Task: In the  document slogan.rtf Use the feature 'and check spelling and grammer' Select the body of letter and change paragraph spacing to  'Double' Select the word Greetings and change font size to  27
Action: Mouse moved to (274, 372)
Screenshot: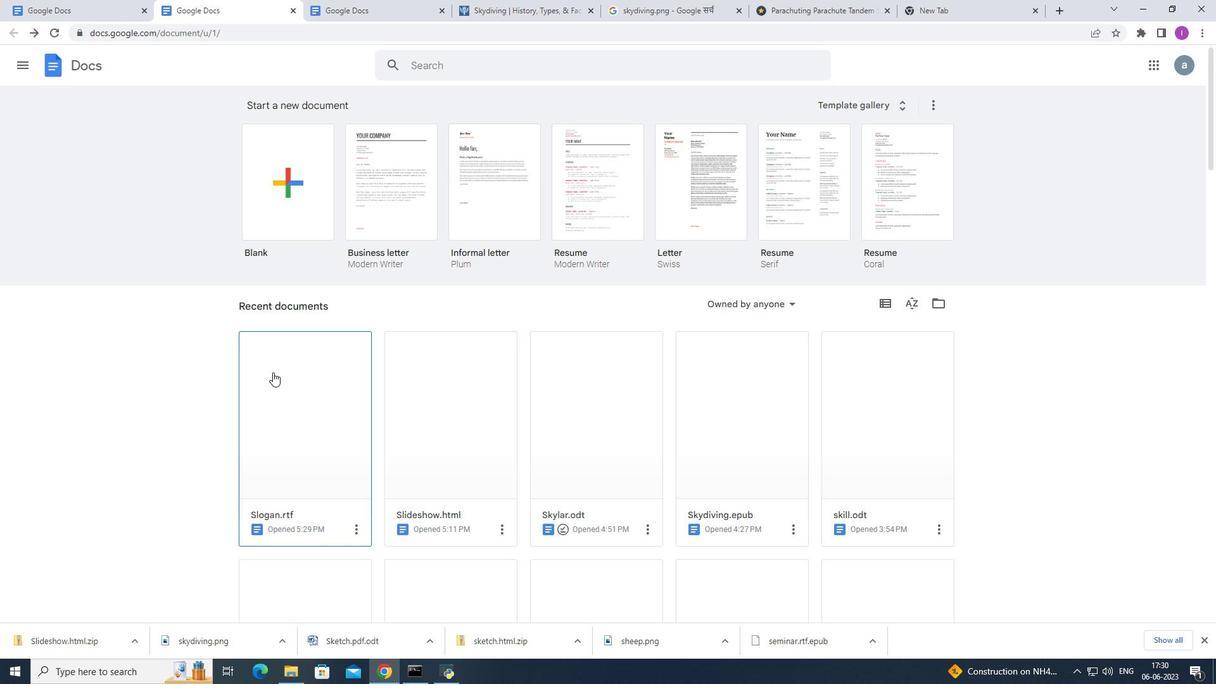 
Action: Mouse pressed left at (274, 372)
Screenshot: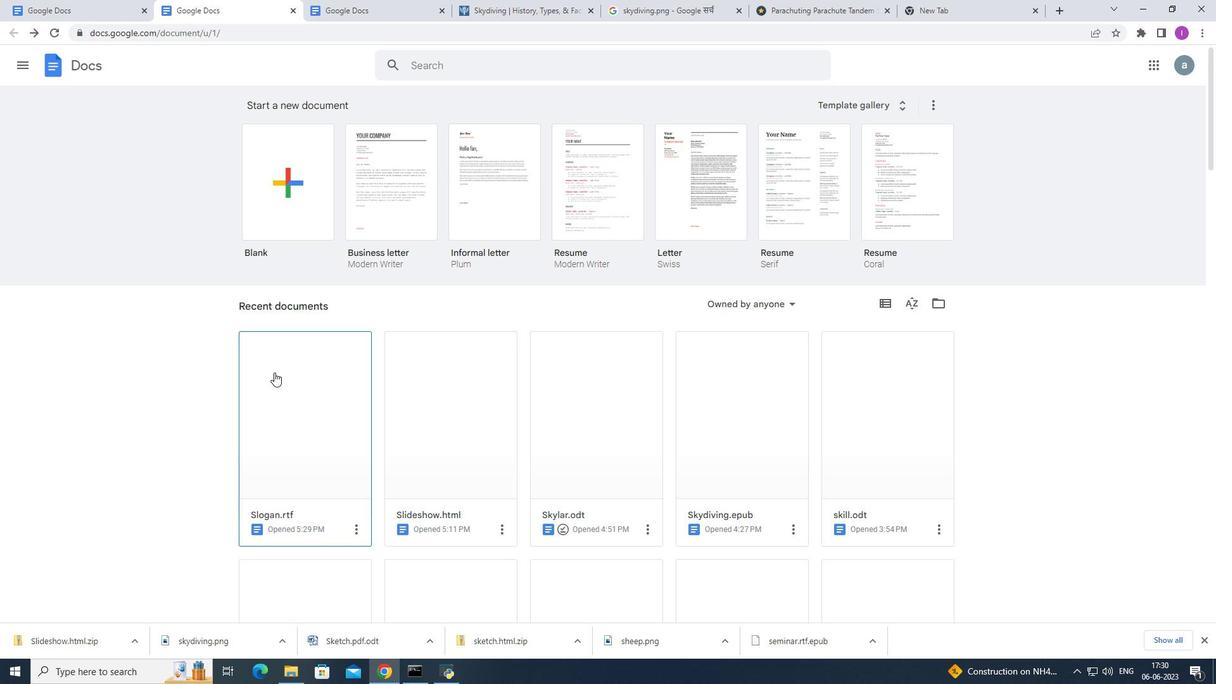 
Action: Mouse moved to (204, 77)
Screenshot: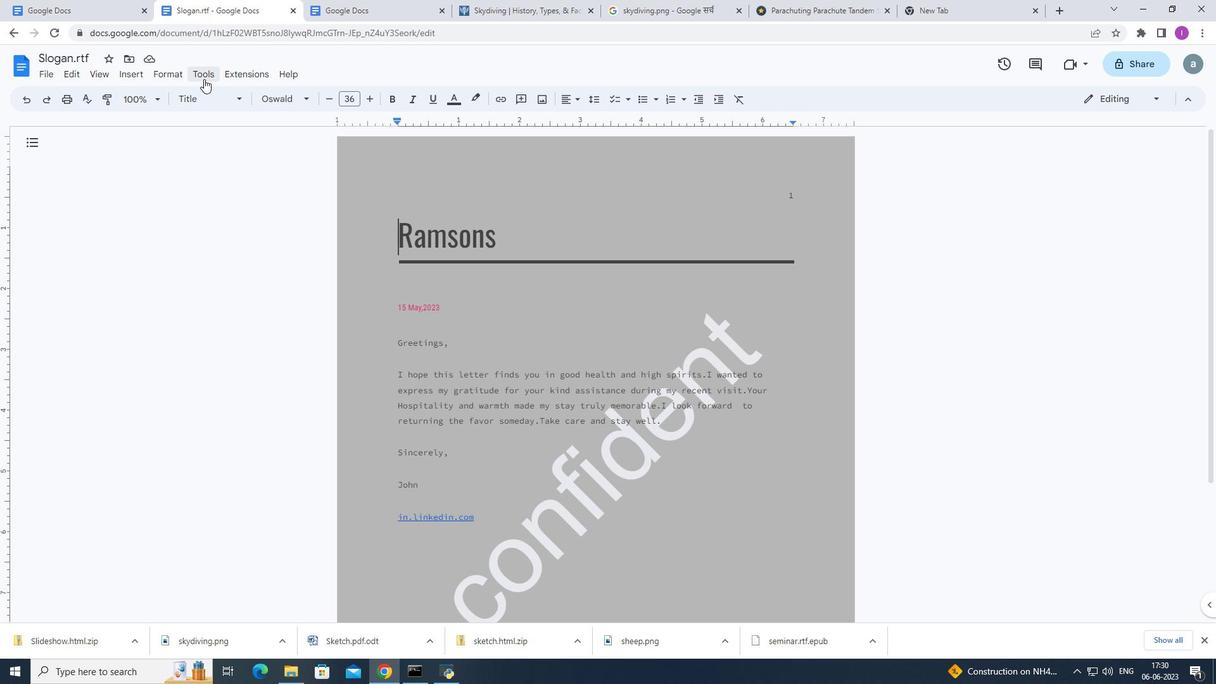 
Action: Mouse pressed left at (204, 77)
Screenshot: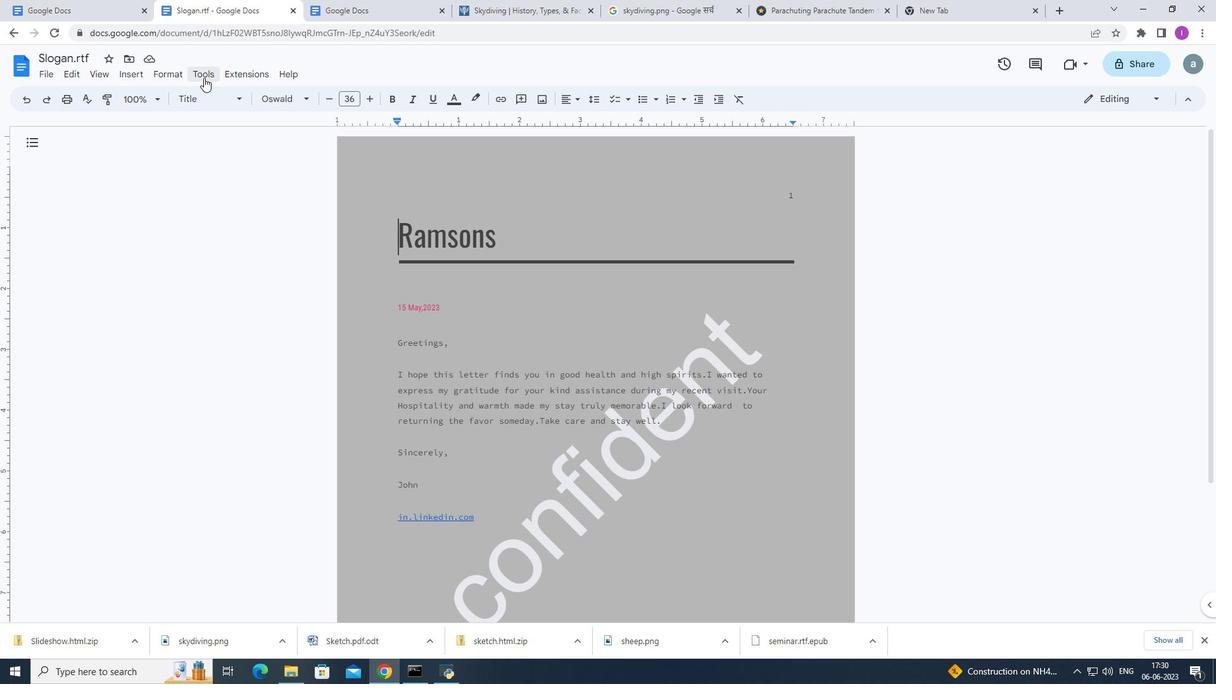 
Action: Mouse moved to (226, 95)
Screenshot: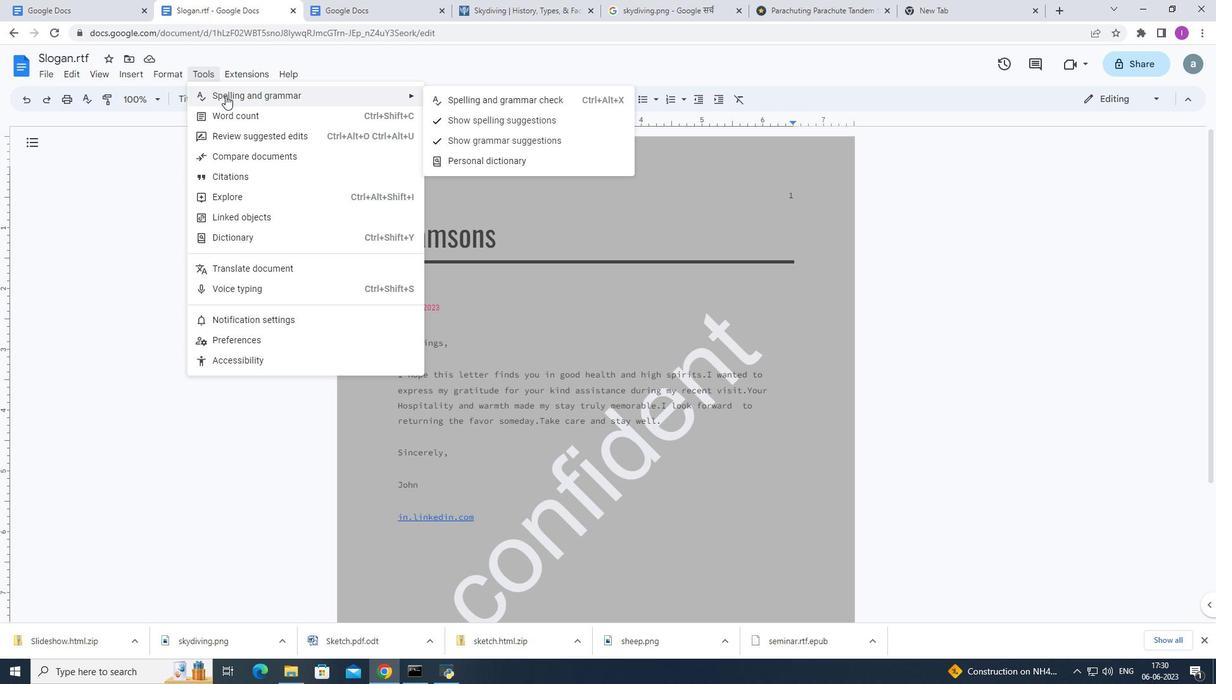 
Action: Mouse pressed left at (226, 95)
Screenshot: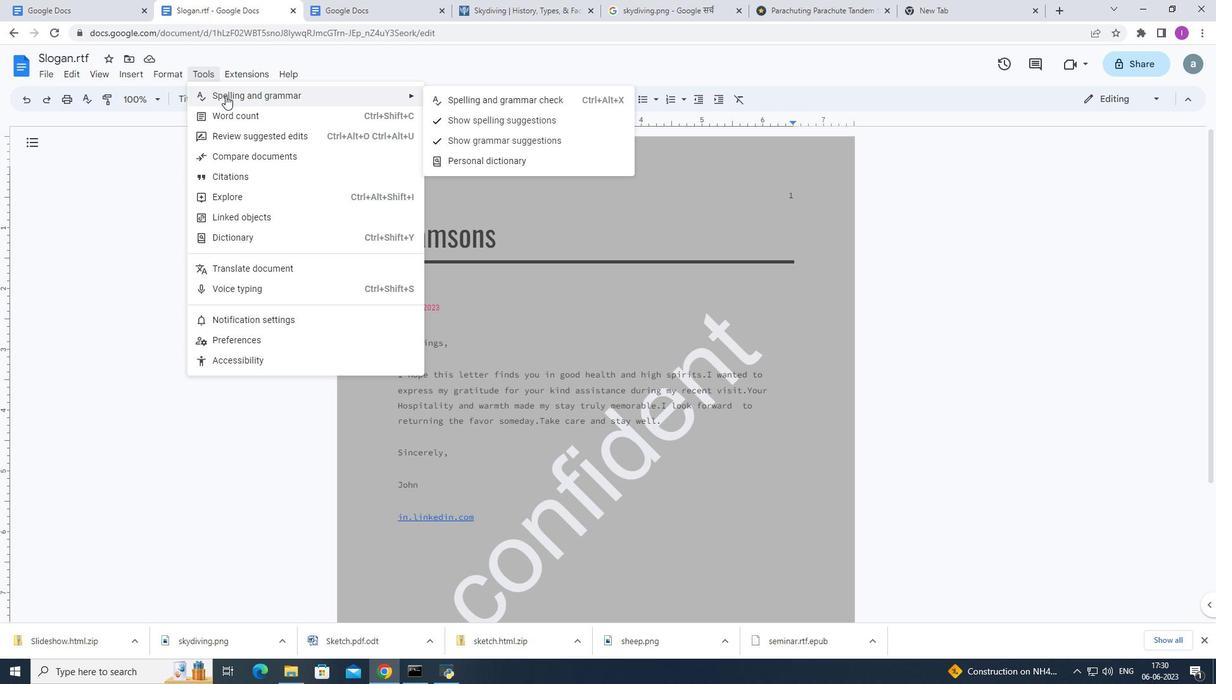 
Action: Mouse moved to (446, 97)
Screenshot: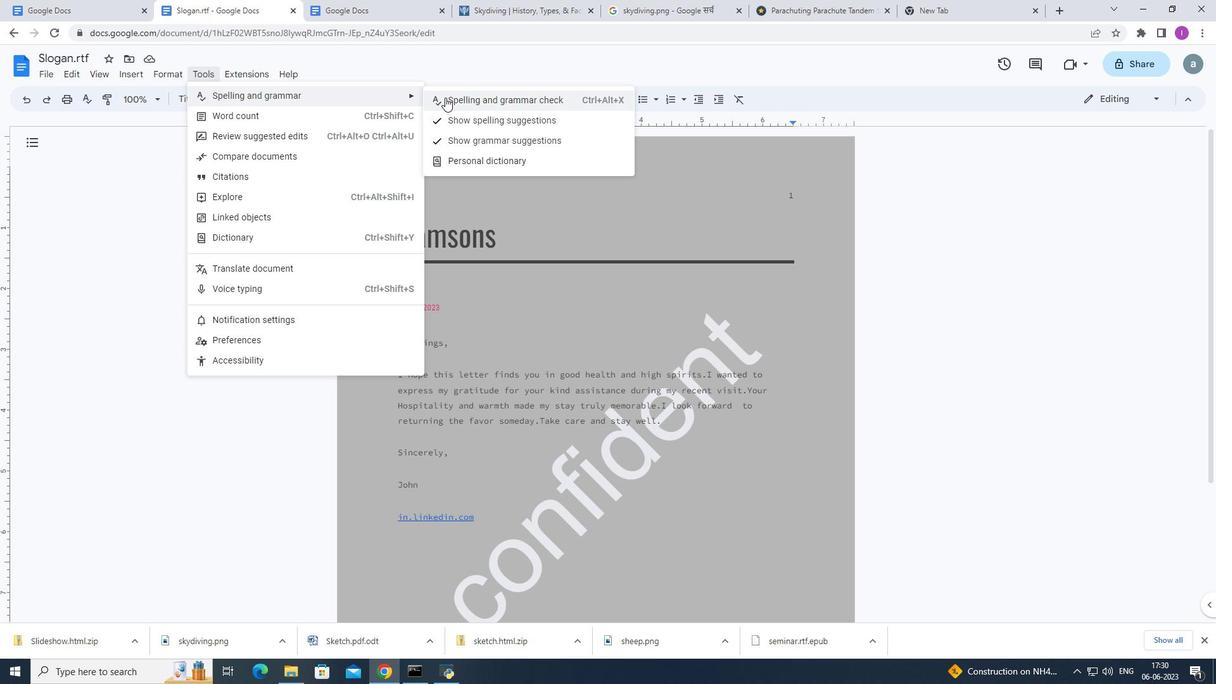 
Action: Mouse pressed left at (446, 97)
Screenshot: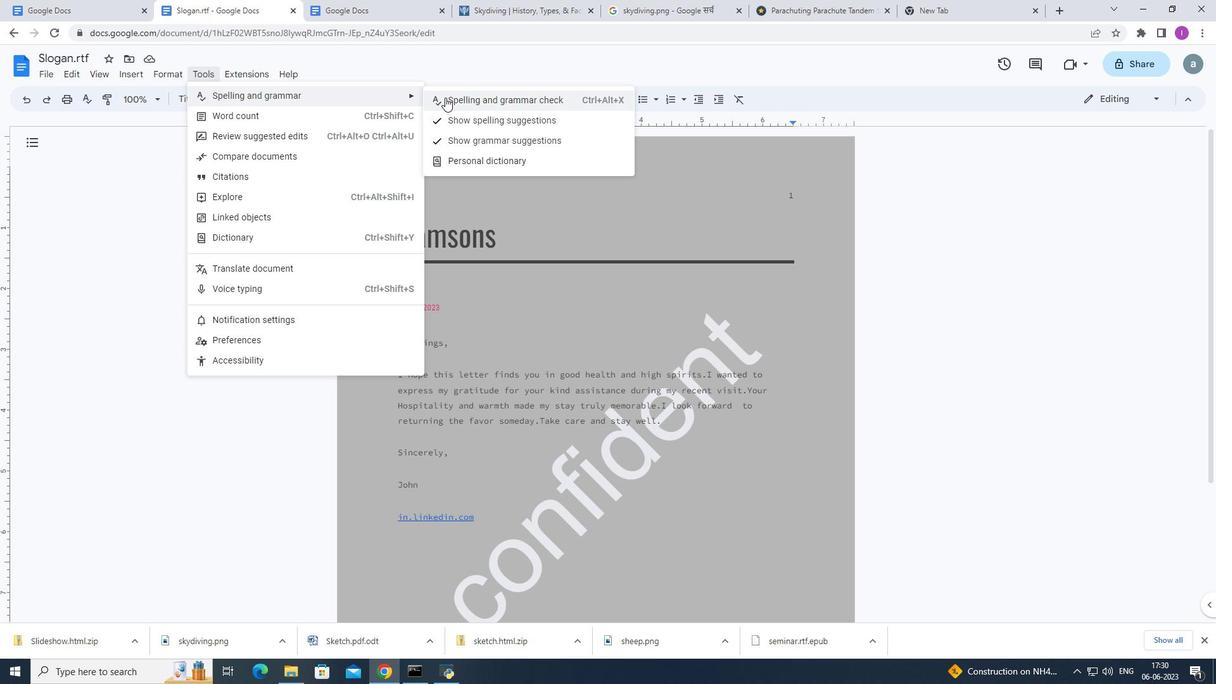 
Action: Mouse moved to (391, 367)
Screenshot: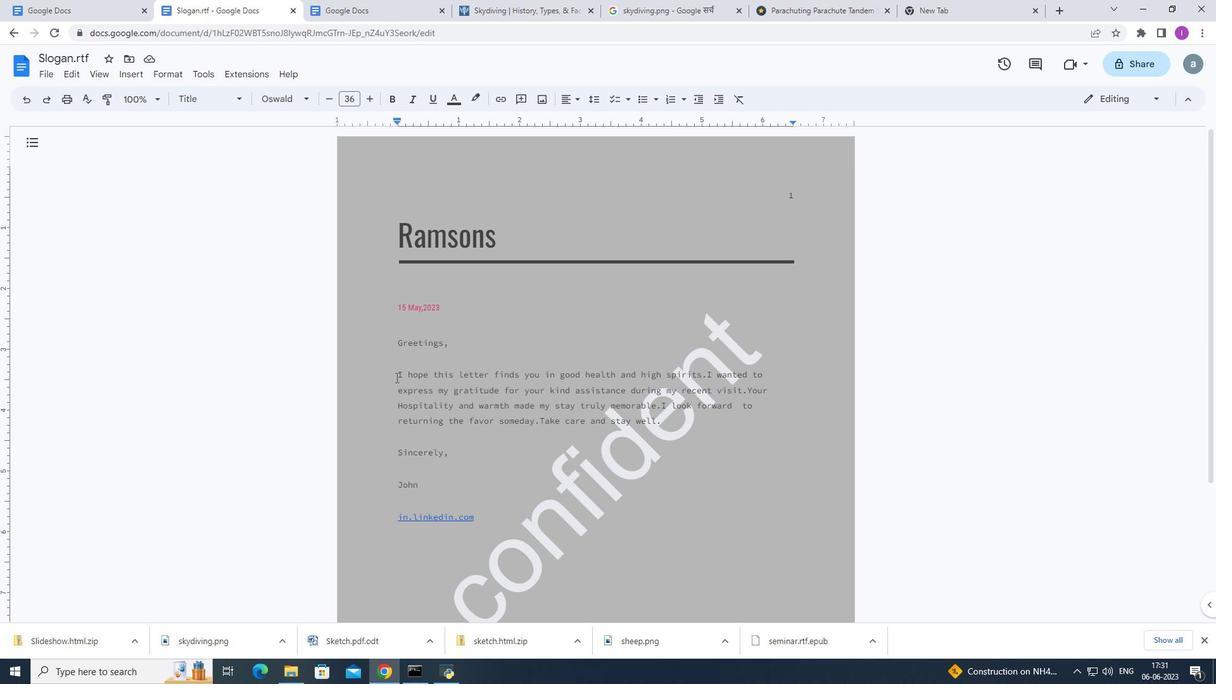 
Action: Mouse pressed left at (391, 367)
Screenshot: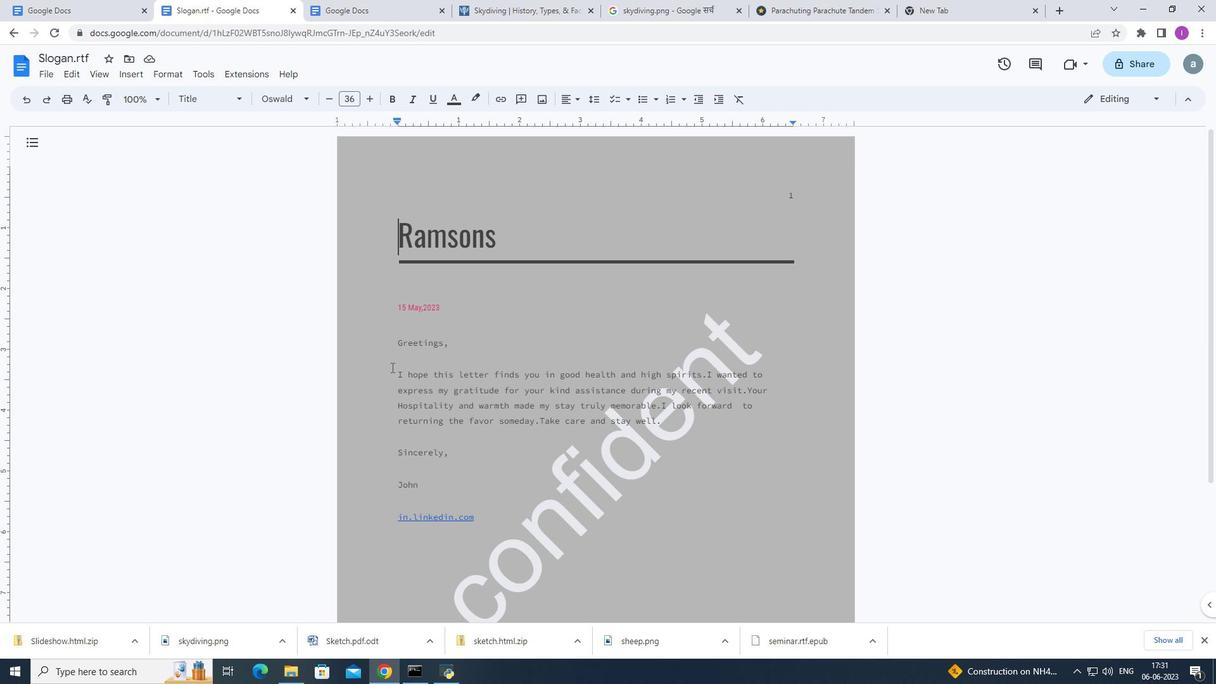 
Action: Mouse moved to (588, 99)
Screenshot: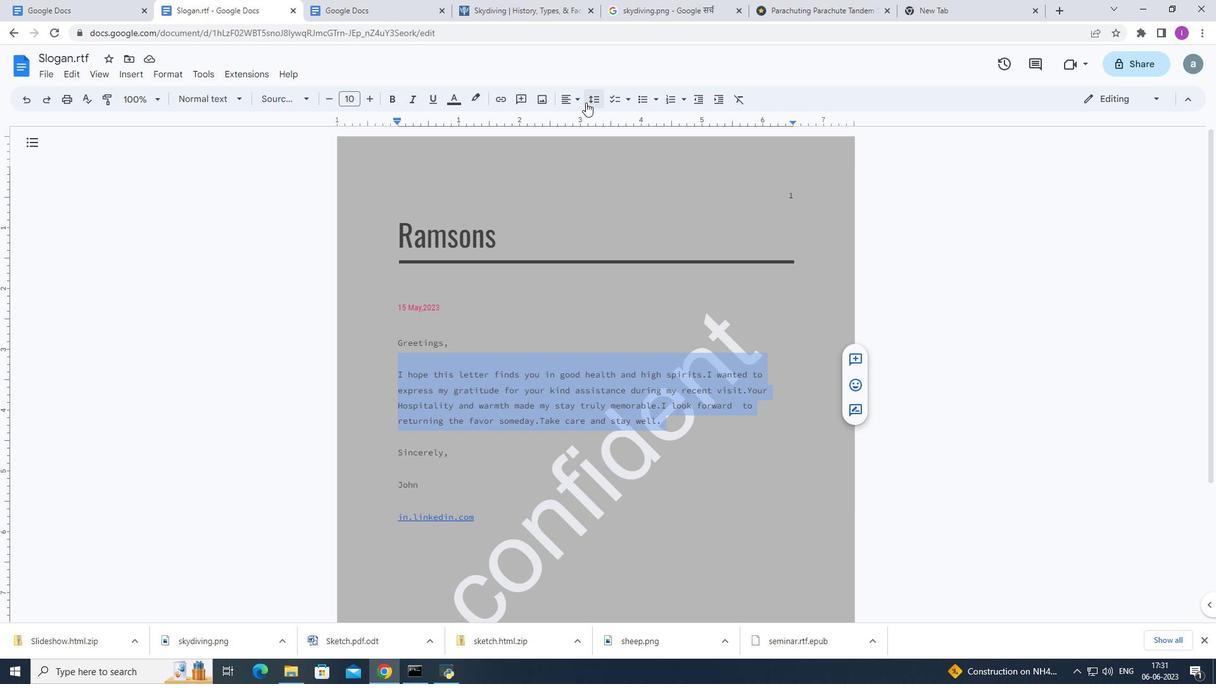 
Action: Mouse pressed left at (588, 99)
Screenshot: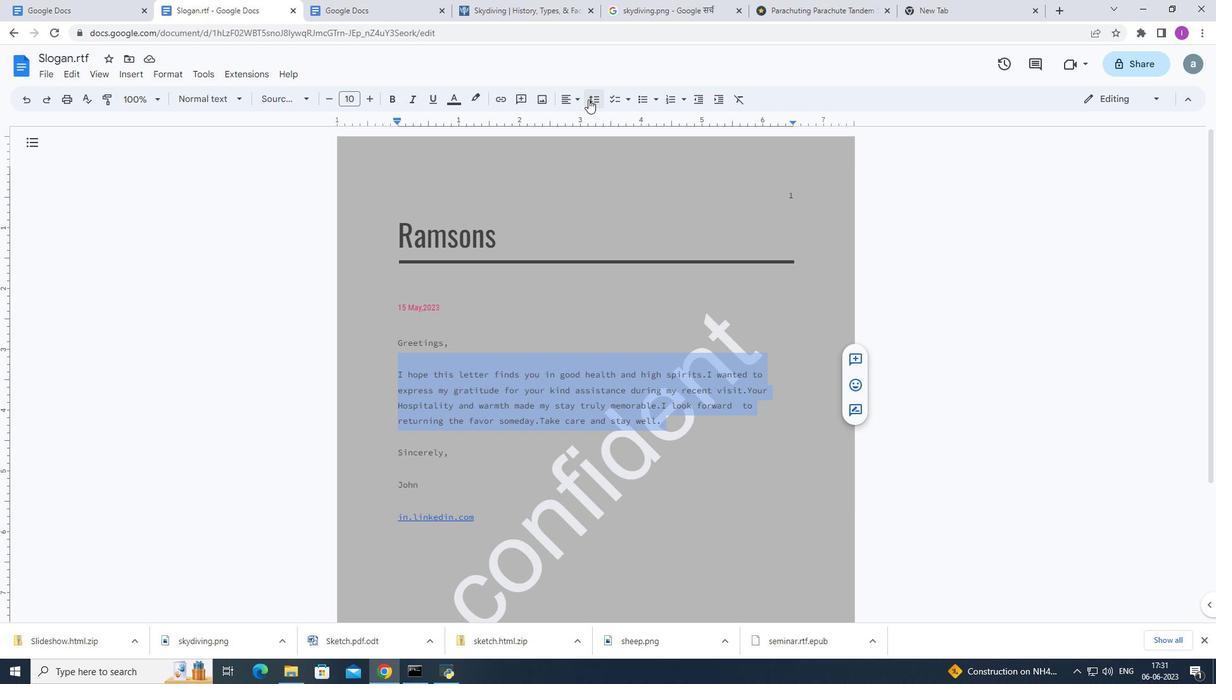 
Action: Mouse moved to (618, 181)
Screenshot: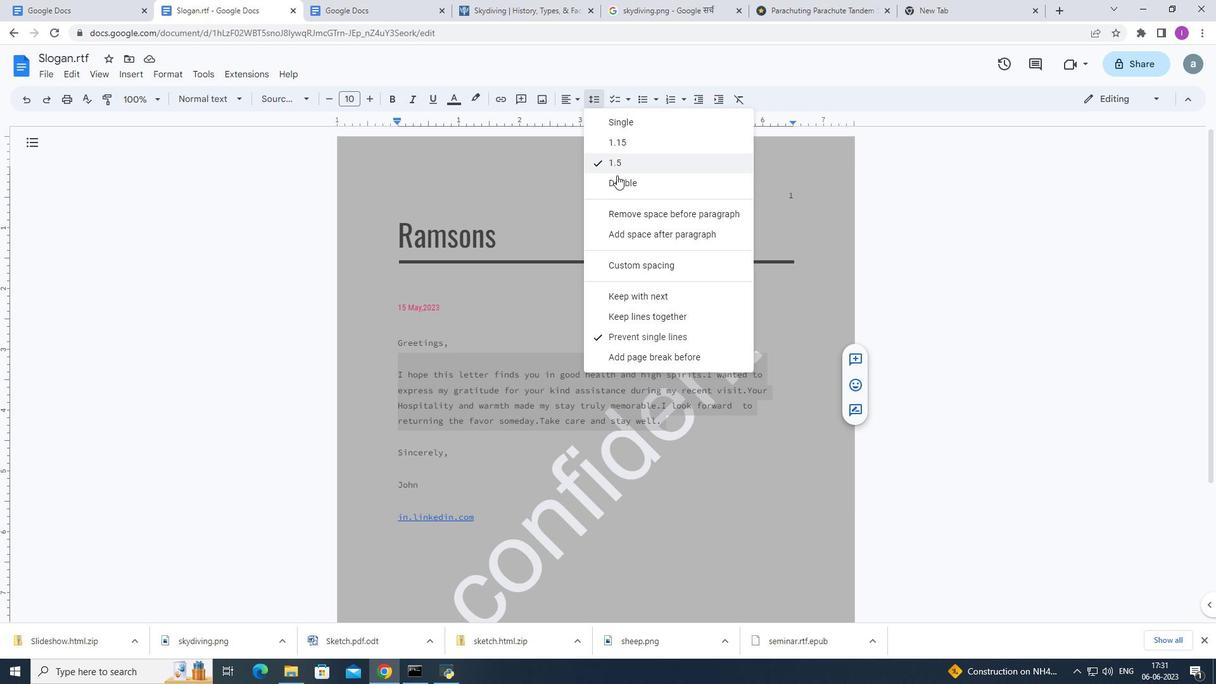 
Action: Mouse pressed left at (618, 181)
Screenshot: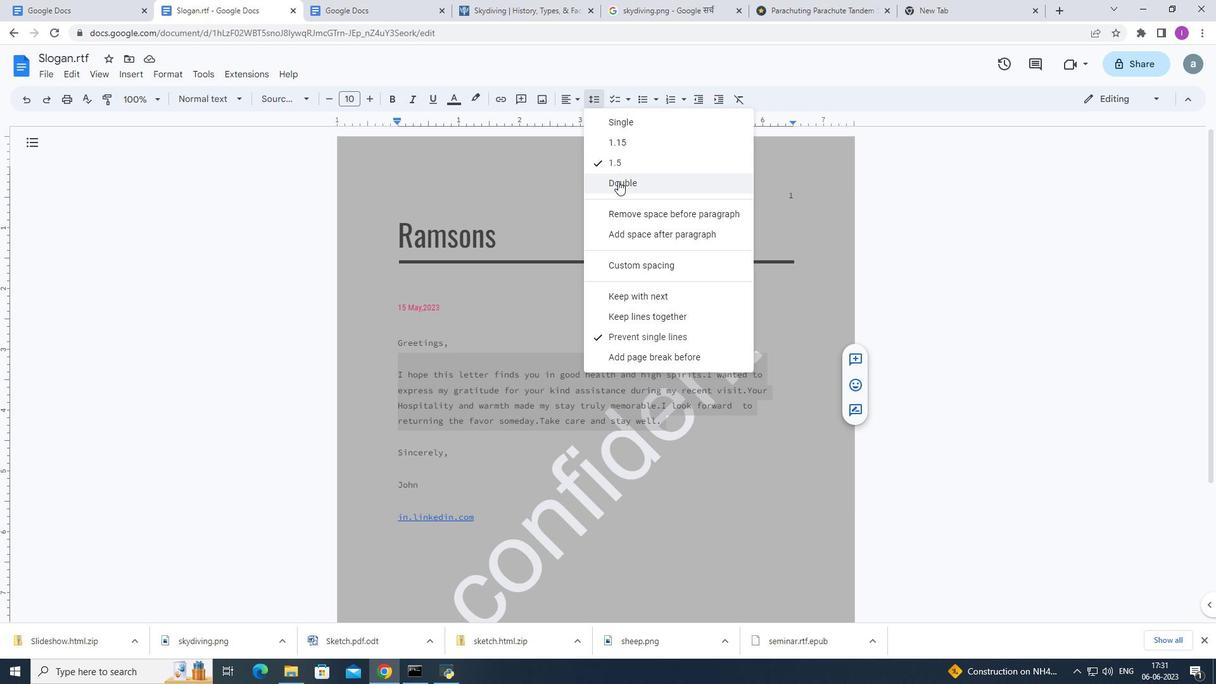 
Action: Mouse moved to (459, 336)
Screenshot: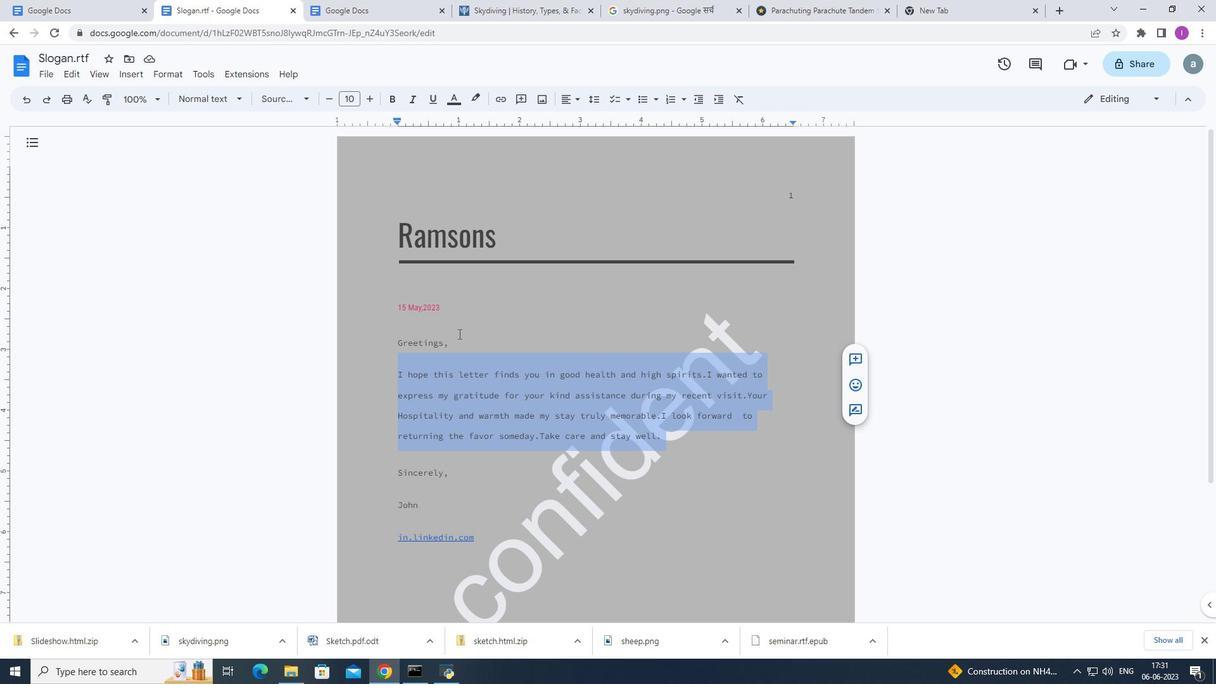 
Action: Mouse pressed left at (459, 336)
Screenshot: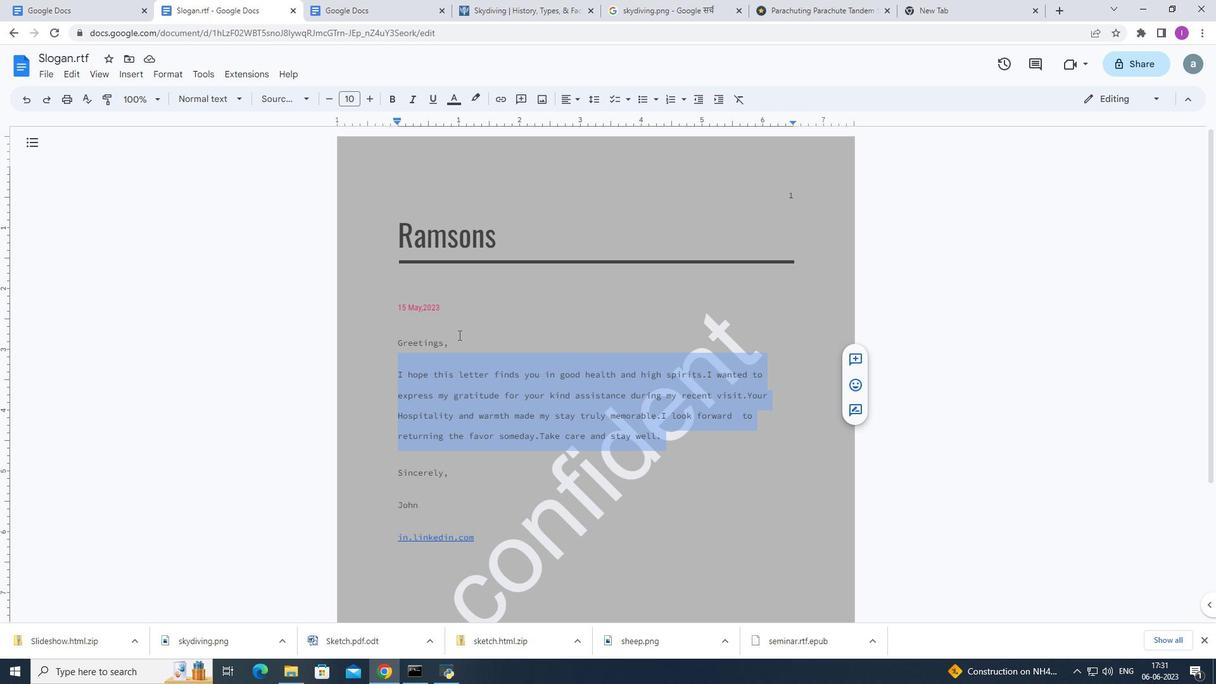 
Action: Mouse moved to (358, 100)
Screenshot: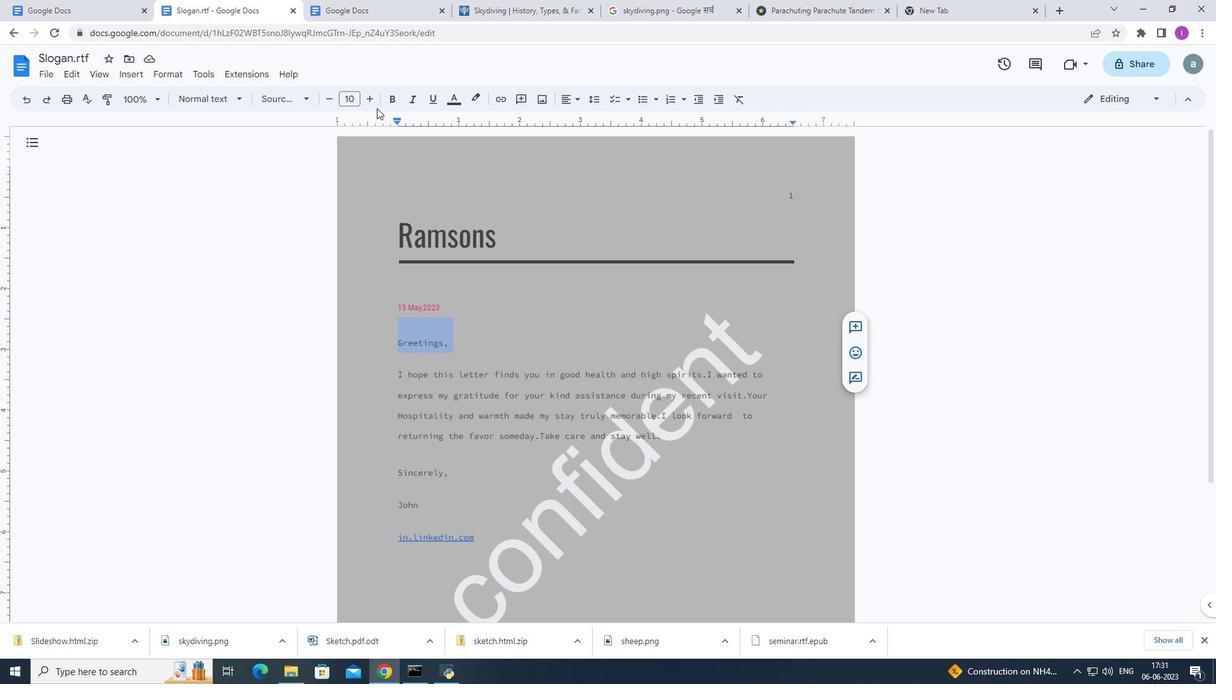
Action: Mouse pressed left at (358, 100)
Screenshot: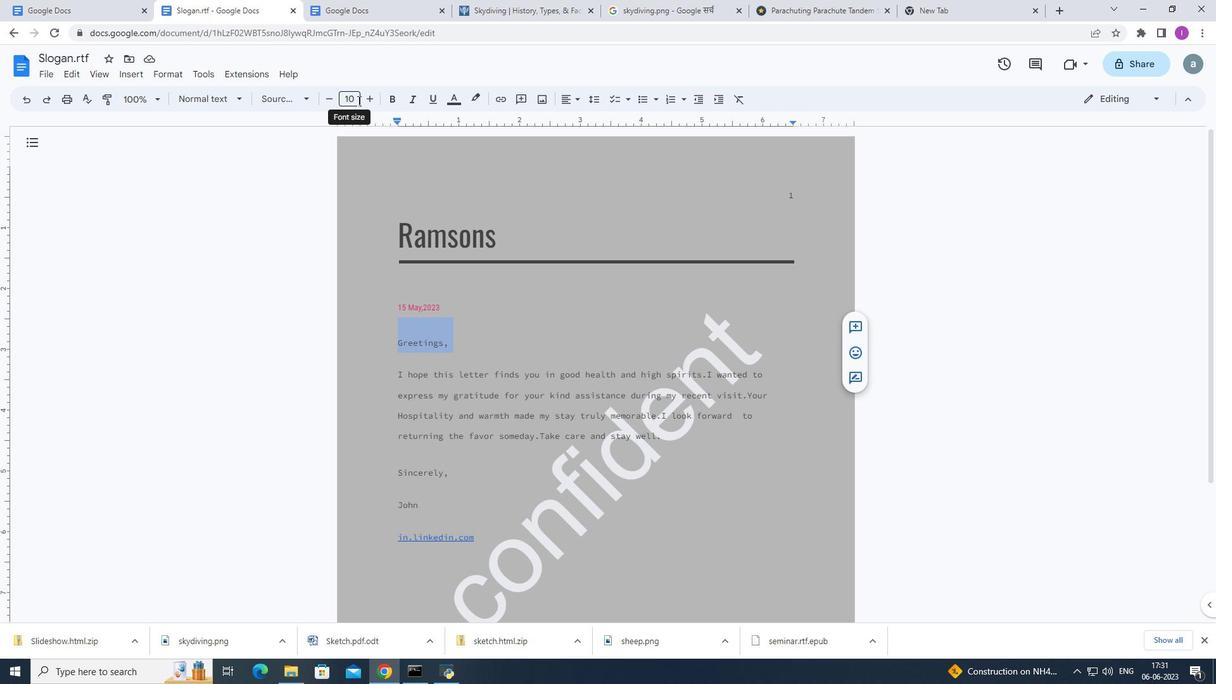 
Action: Mouse moved to (358, 112)
Screenshot: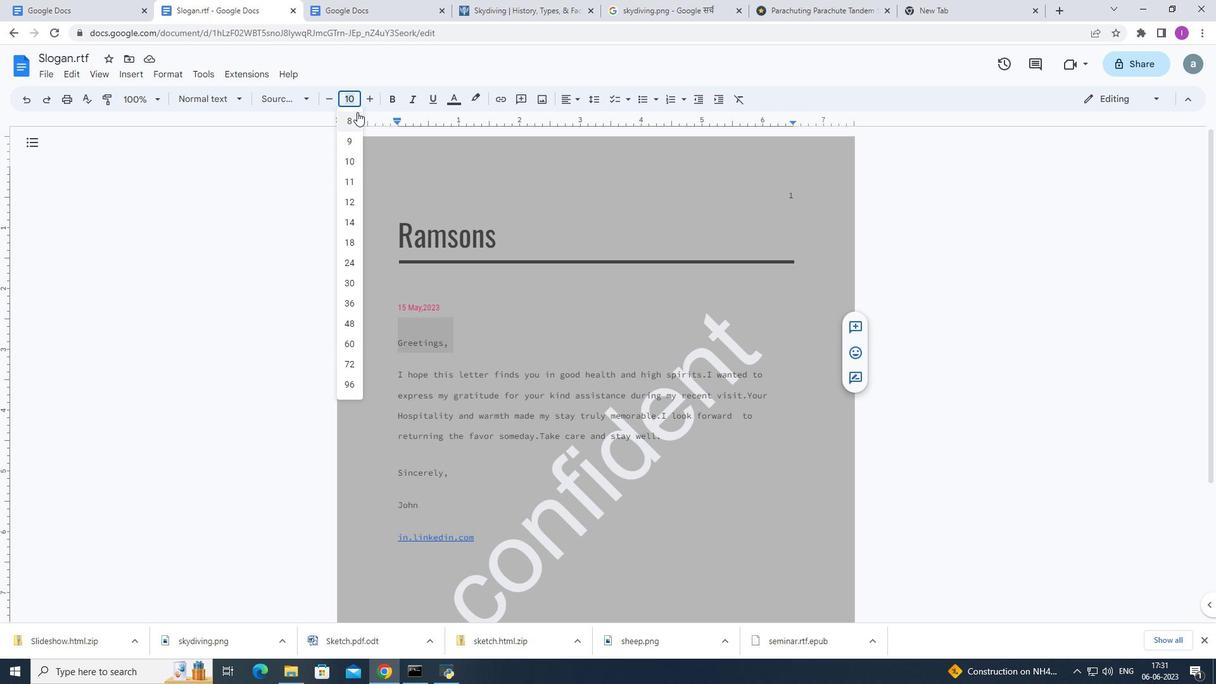 
Action: Key pressed 2
Screenshot: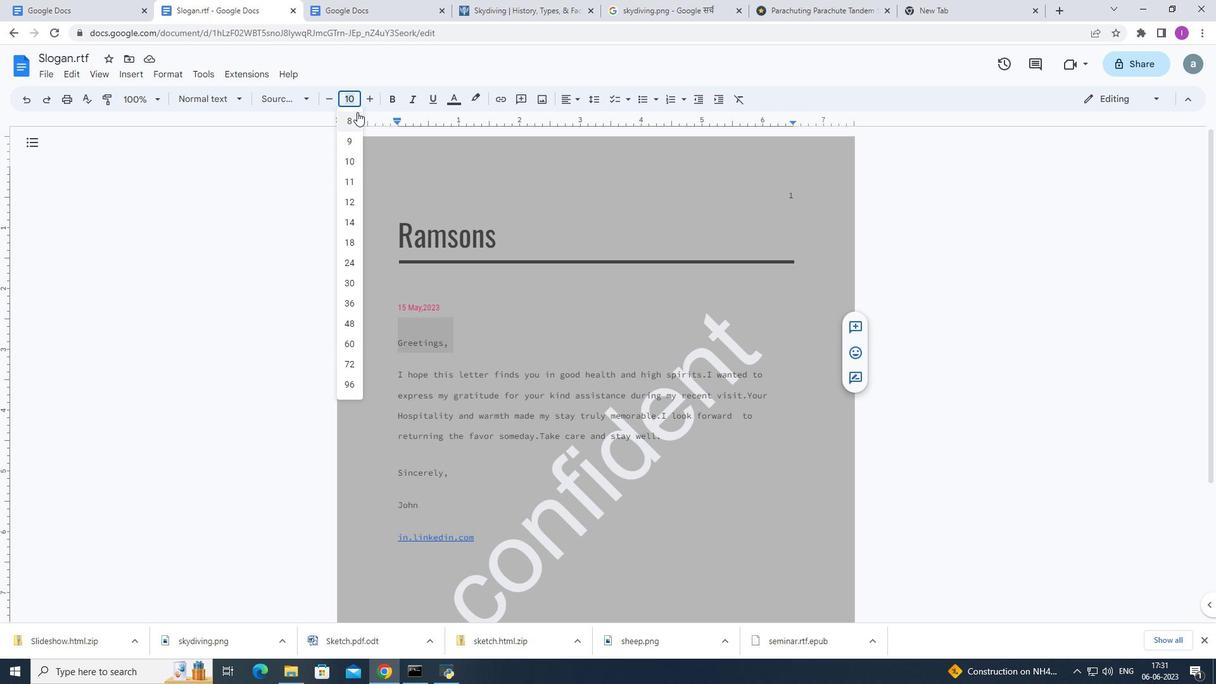 
Action: Mouse moved to (360, 115)
Screenshot: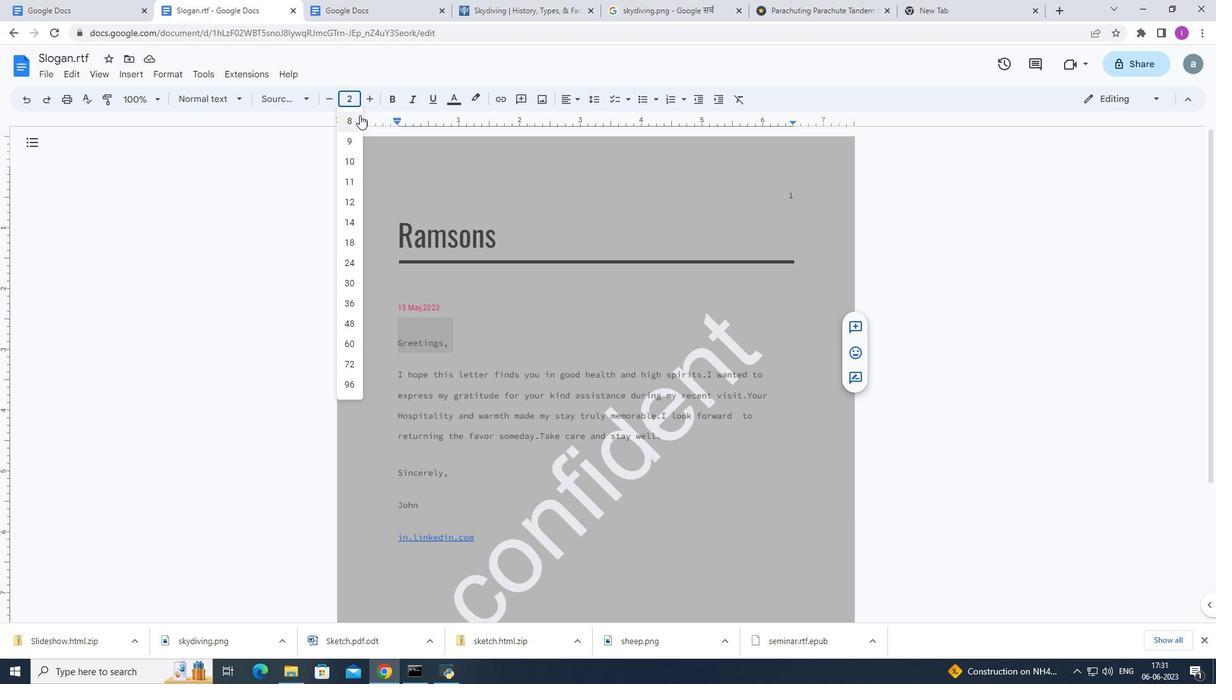 
Action: Key pressed 7
Screenshot: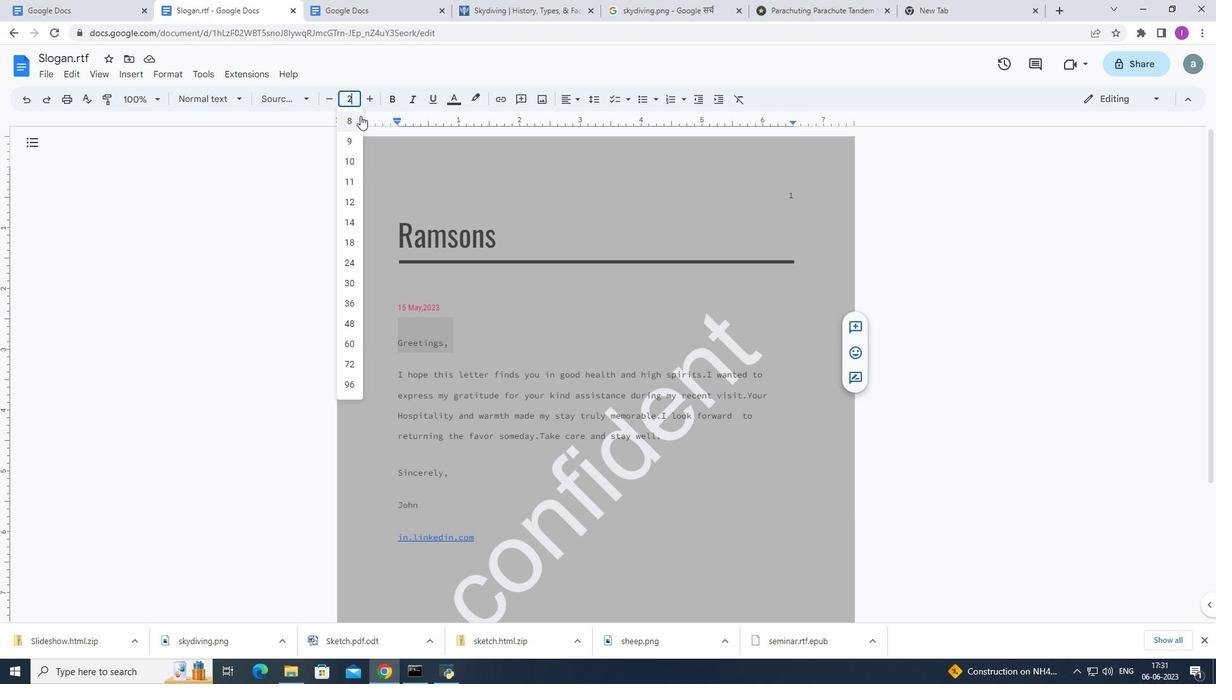 
Action: Mouse moved to (371, 256)
Screenshot: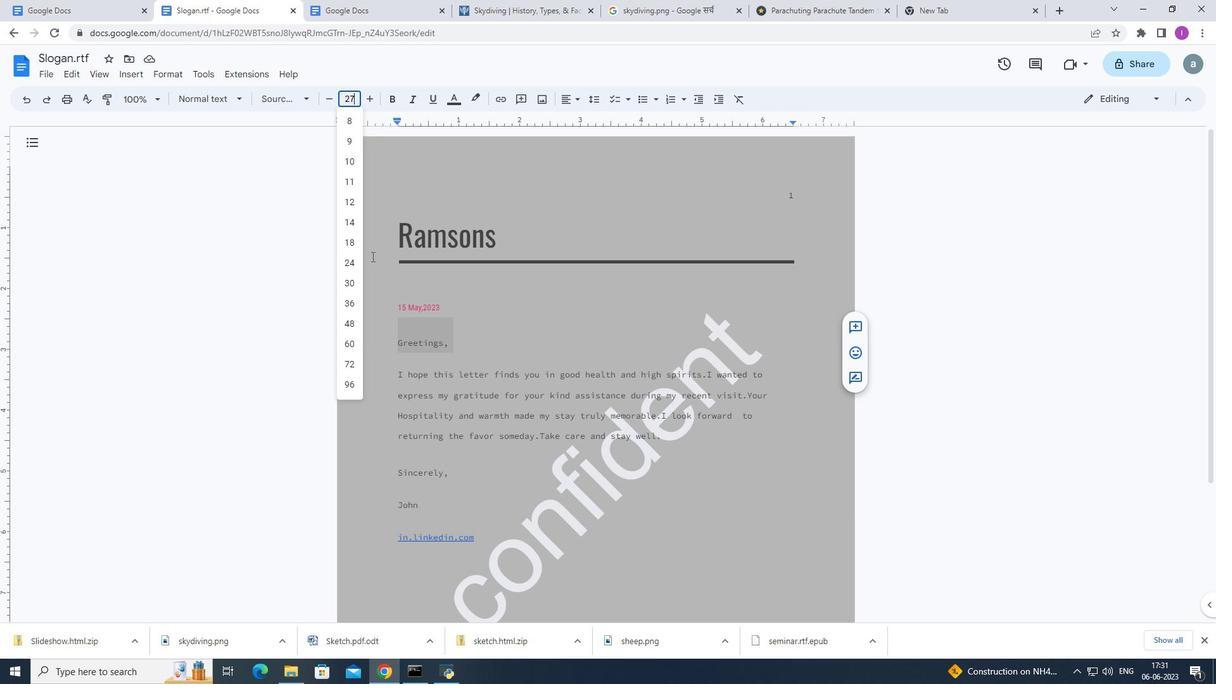 
Action: Key pressed <Key.enter>
Screenshot: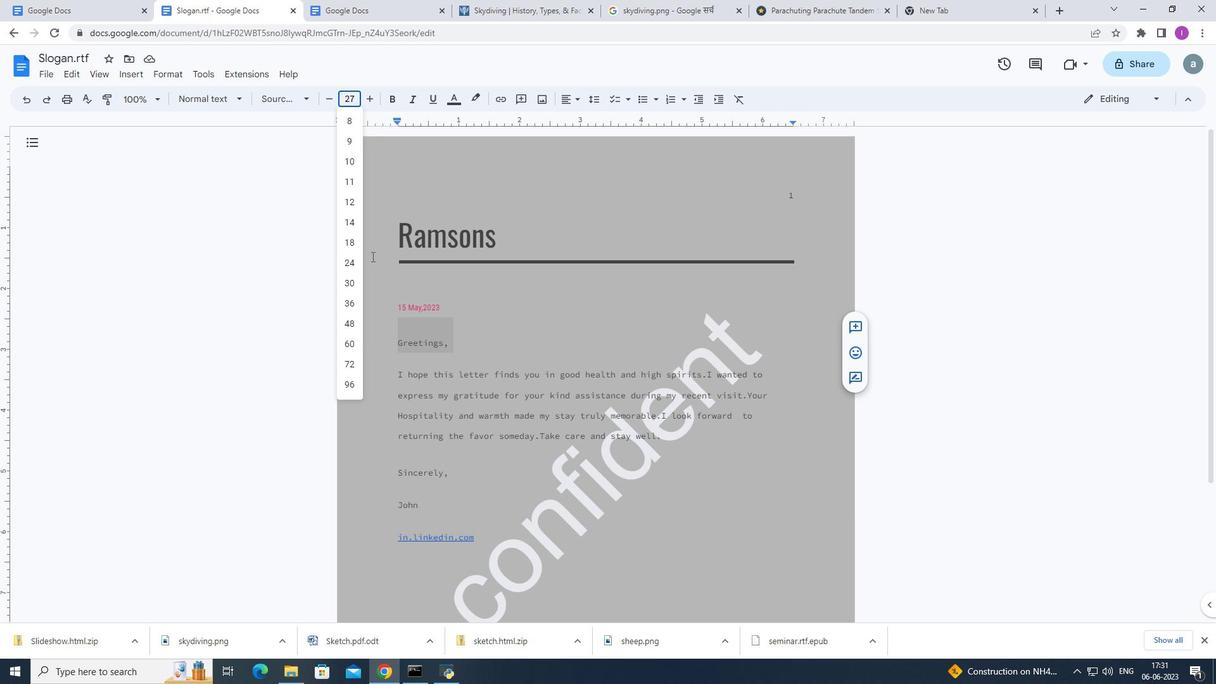 
Action: Mouse moved to (233, 276)
Screenshot: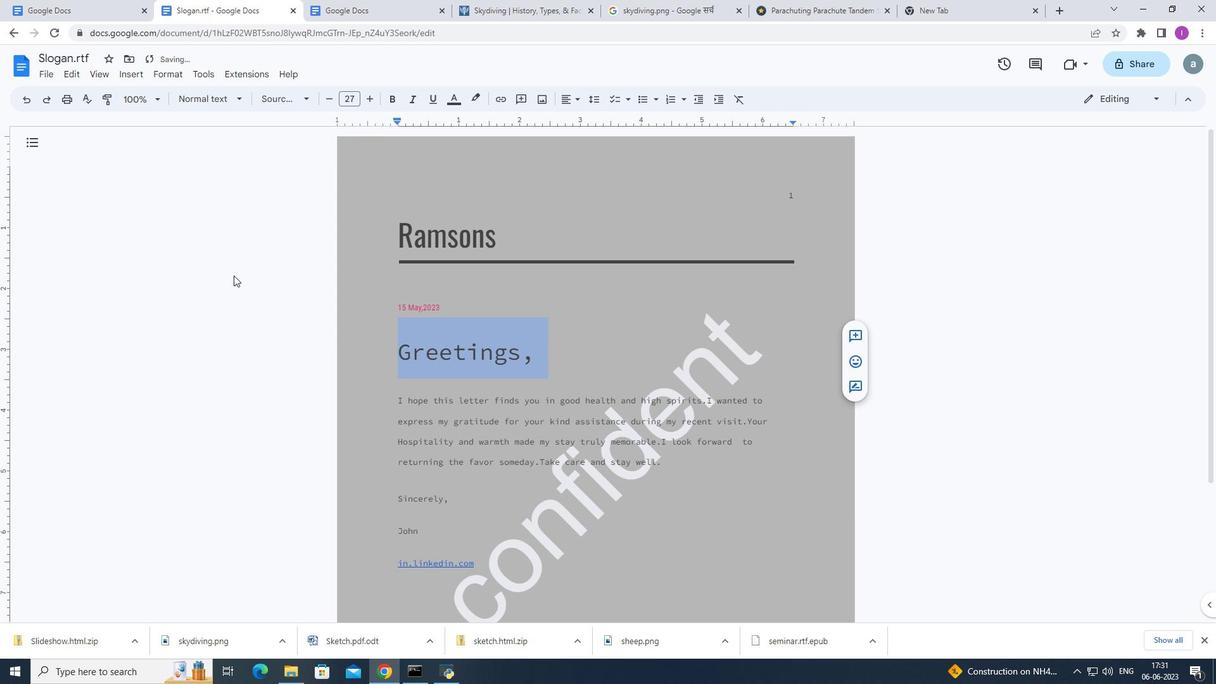 
